 Task: Reply all   from  to Email0072 with a subject Re:Subject0072 and with a message Message0072 and with an attachment of Attach0072.Txt
Action: Mouse moved to (424, 434)
Screenshot: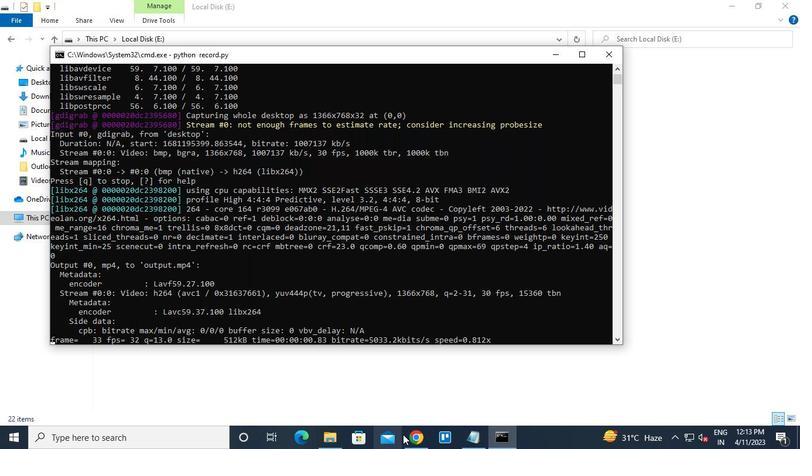 
Action: Mouse pressed left at (424, 434)
Screenshot: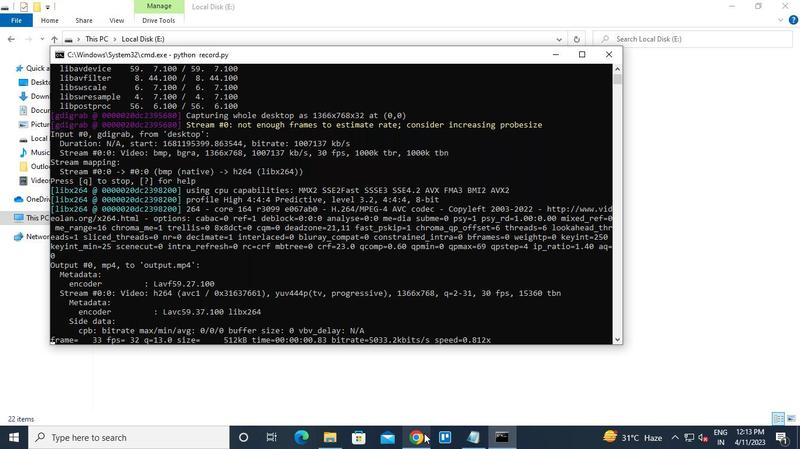 
Action: Mouse moved to (227, 237)
Screenshot: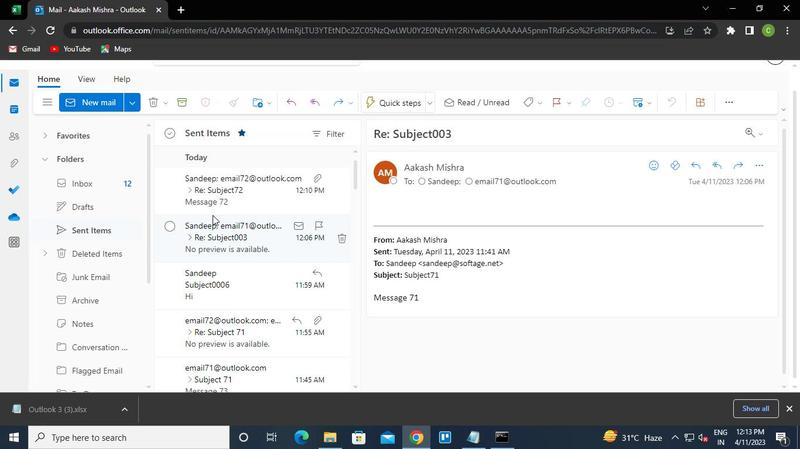 
Action: Mouse pressed left at (227, 237)
Screenshot: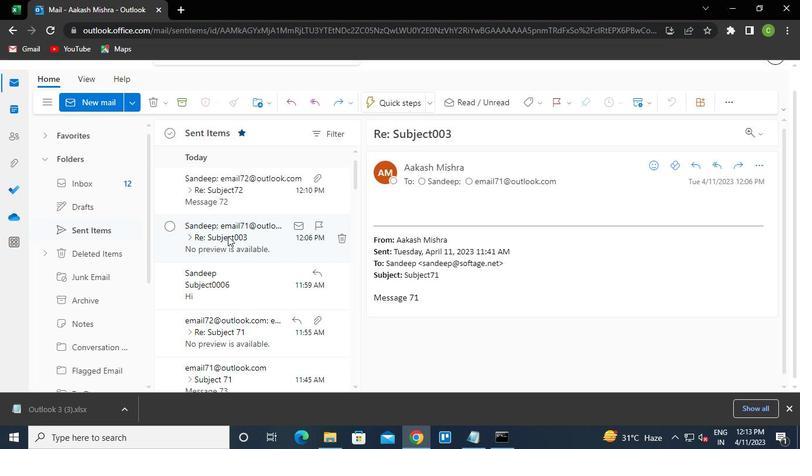 
Action: Mouse moved to (717, 167)
Screenshot: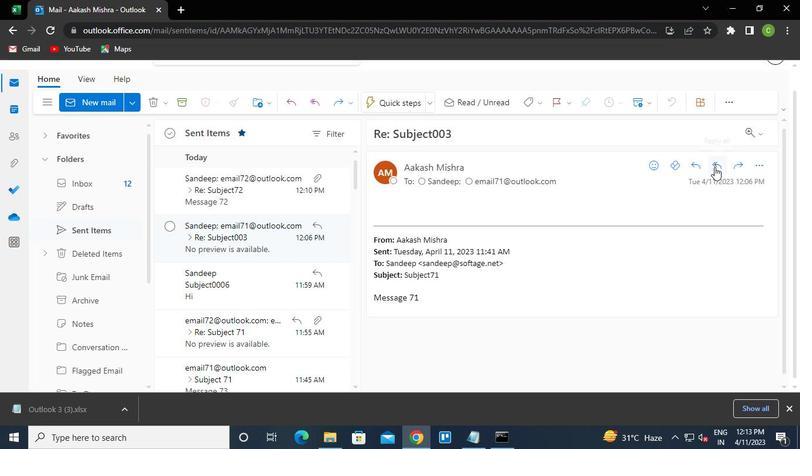 
Action: Mouse pressed left at (717, 167)
Screenshot: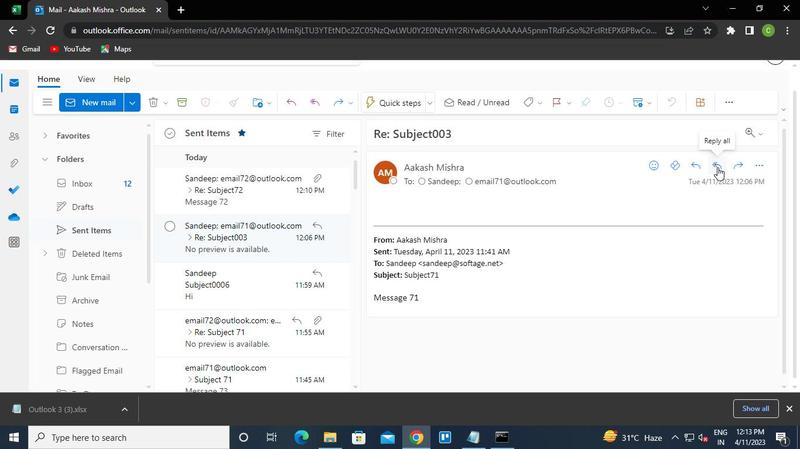 
Action: Mouse moved to (601, 136)
Screenshot: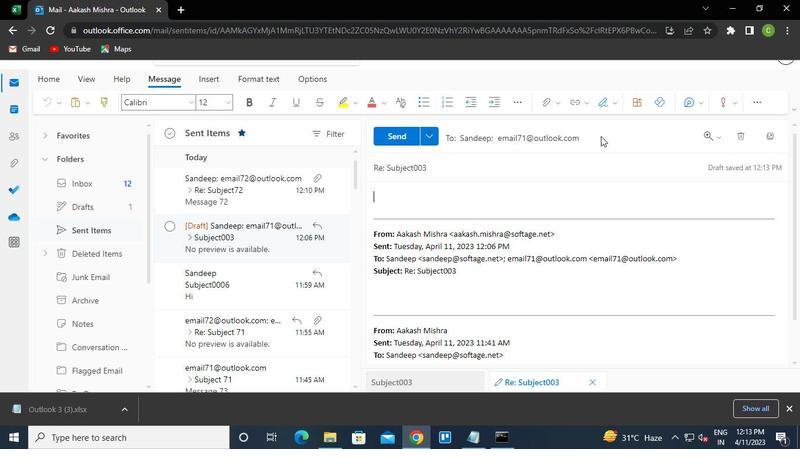 
Action: Mouse pressed left at (601, 136)
Screenshot: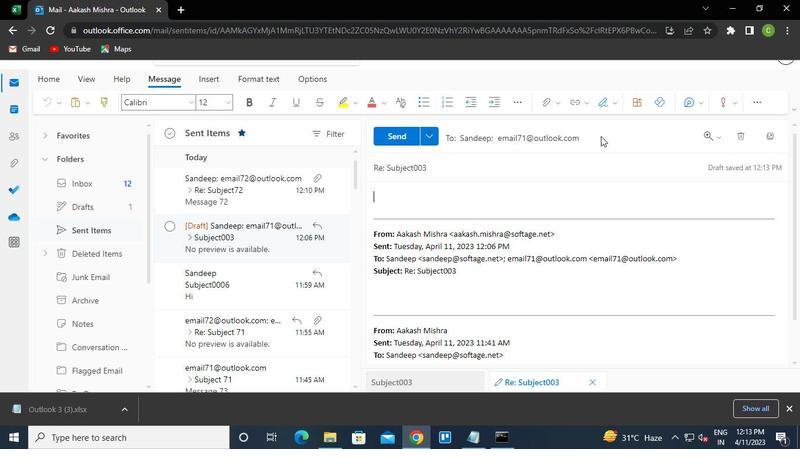 
Action: Mouse moved to (594, 175)
Screenshot: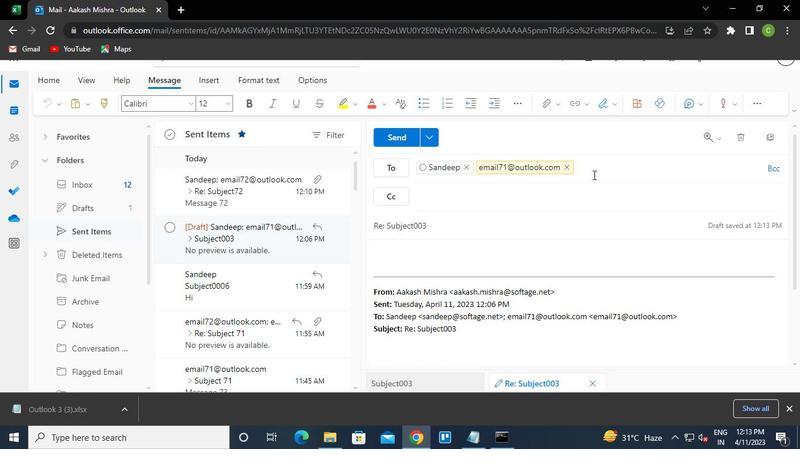 
Action: Keyboard e
Screenshot: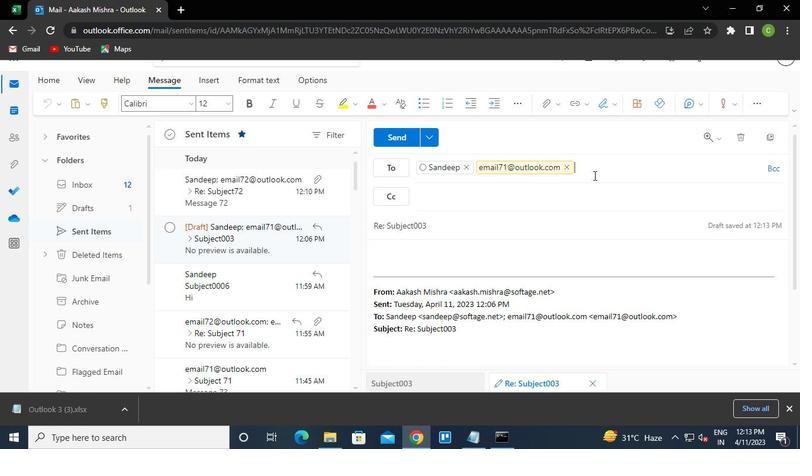 
Action: Keyboard m
Screenshot: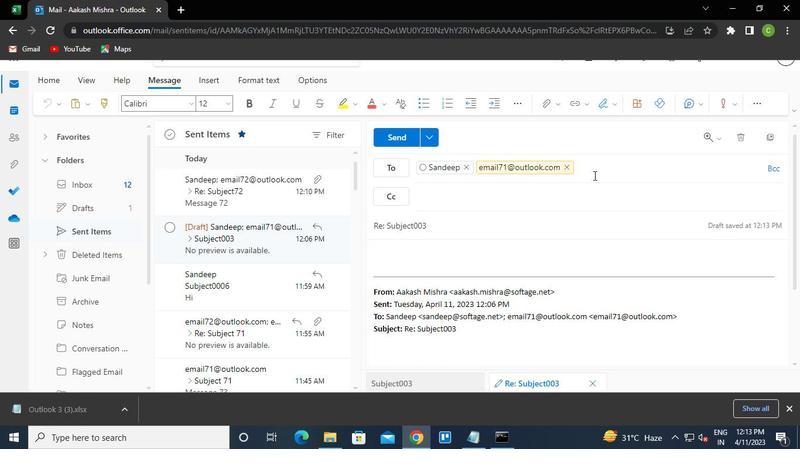 
Action: Keyboard a
Screenshot: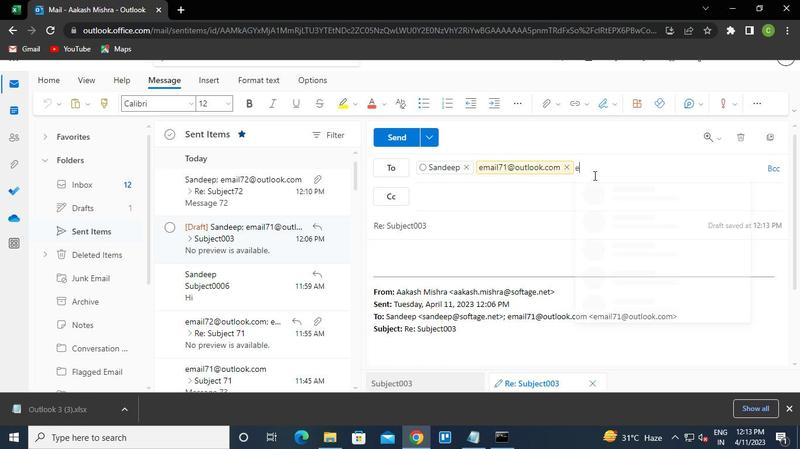 
Action: Keyboard i
Screenshot: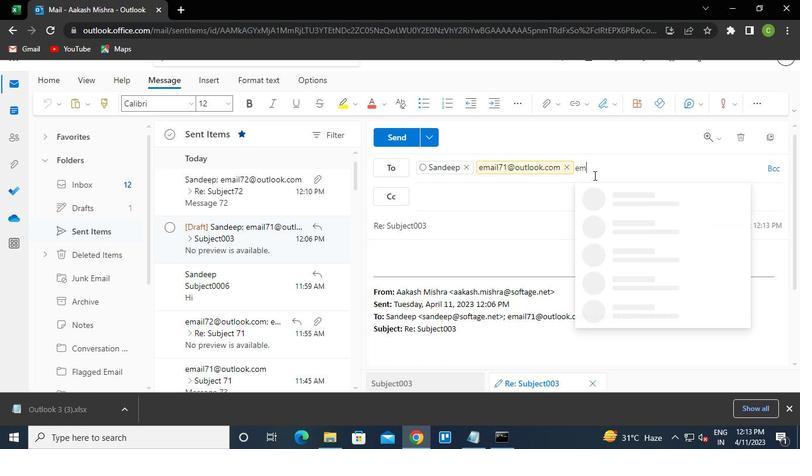 
Action: Keyboard l
Screenshot: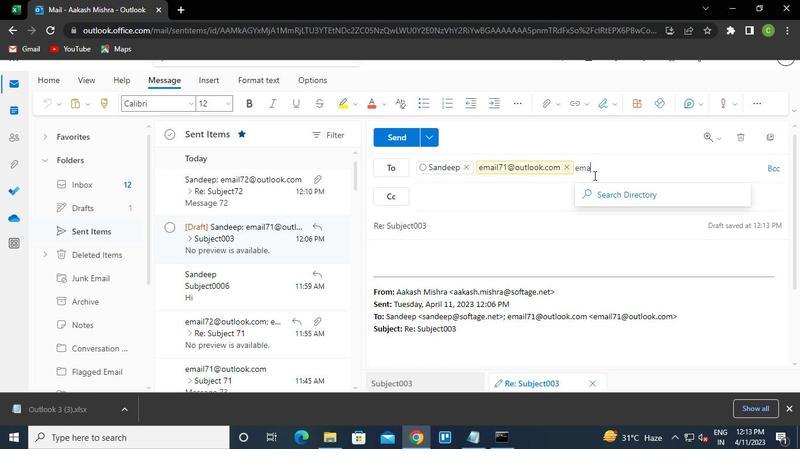 
Action: Keyboard <103>
Screenshot: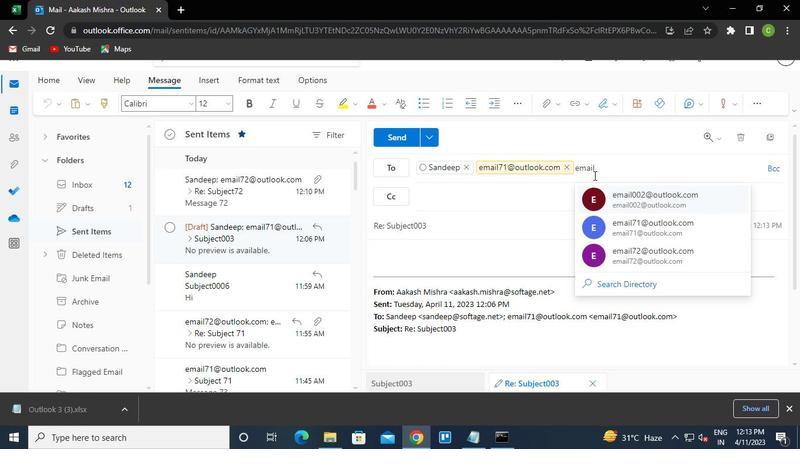 
Action: Keyboard <98>
Screenshot: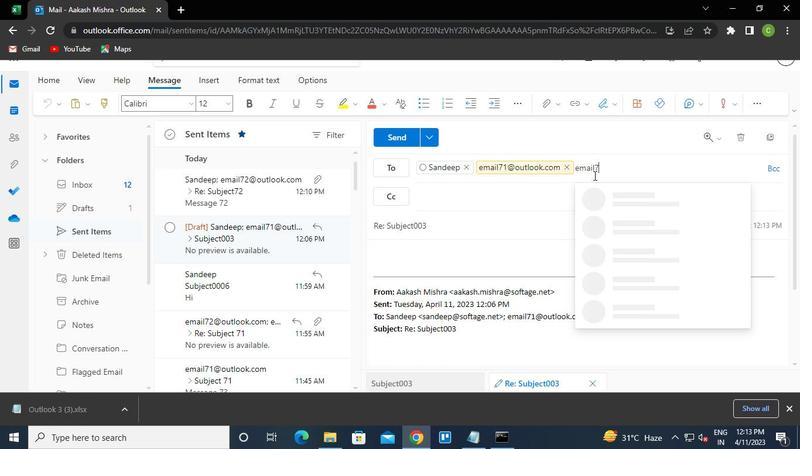 
Action: Keyboard Key.shift
Screenshot: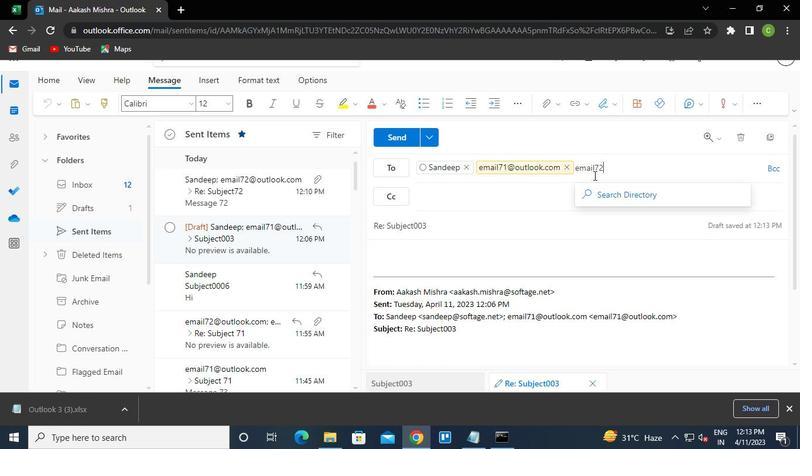 
Action: Keyboard @
Screenshot: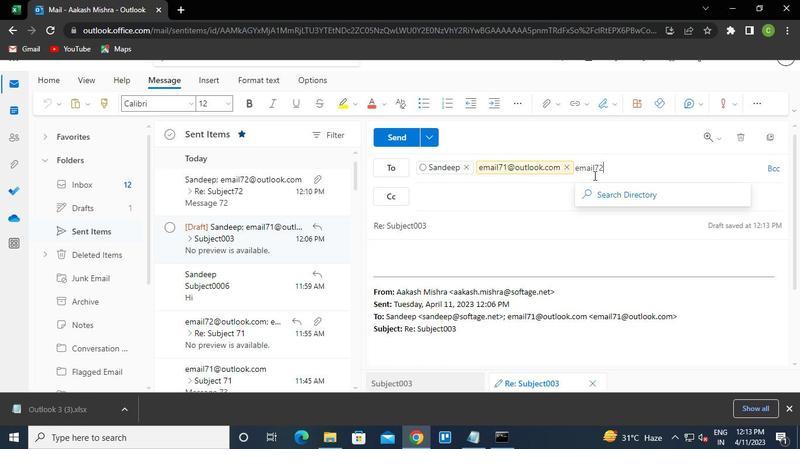 
Action: Keyboard o
Screenshot: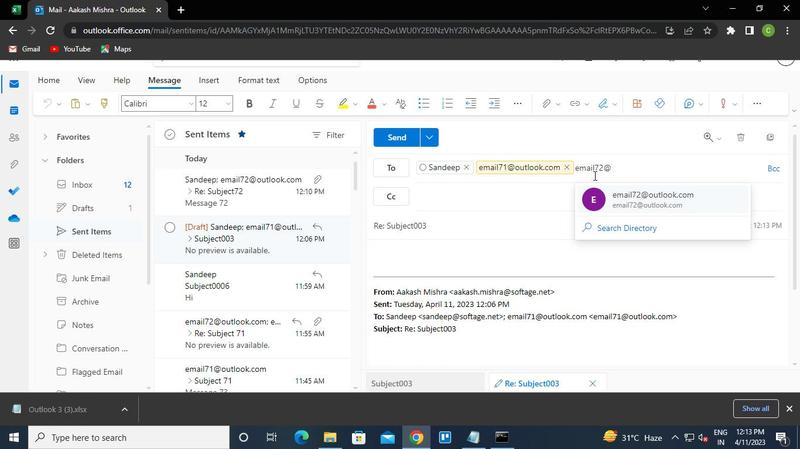 
Action: Keyboard u
Screenshot: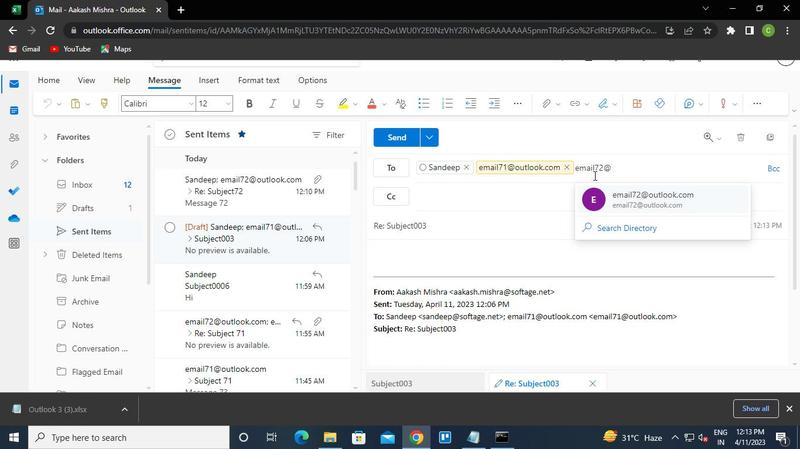 
Action: Keyboard t
Screenshot: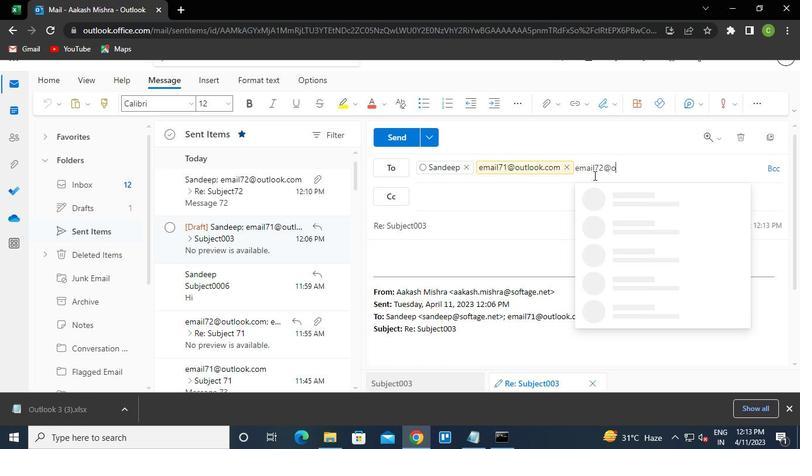 
Action: Keyboard l
Screenshot: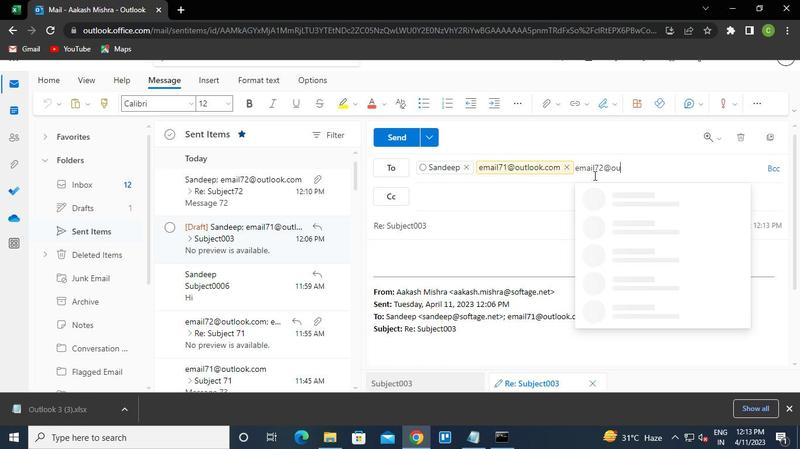 
Action: Keyboard o
Screenshot: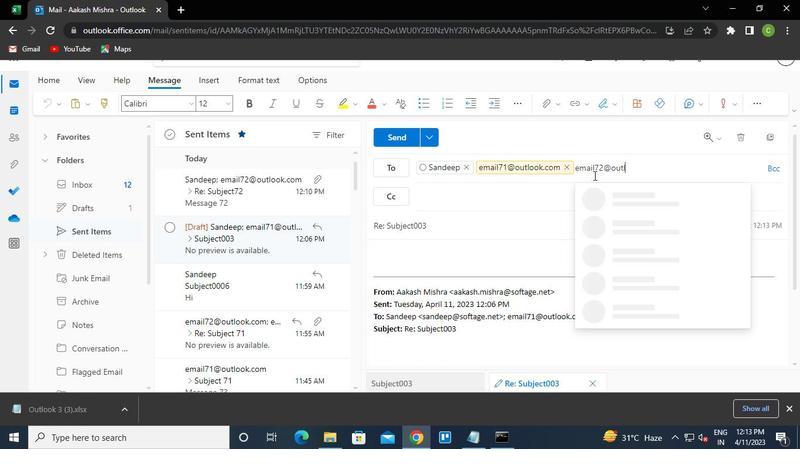 
Action: Keyboard o
Screenshot: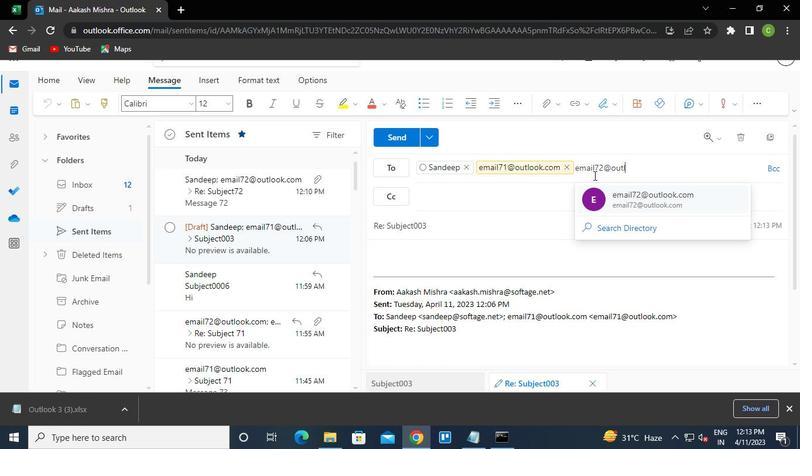 
Action: Keyboard k
Screenshot: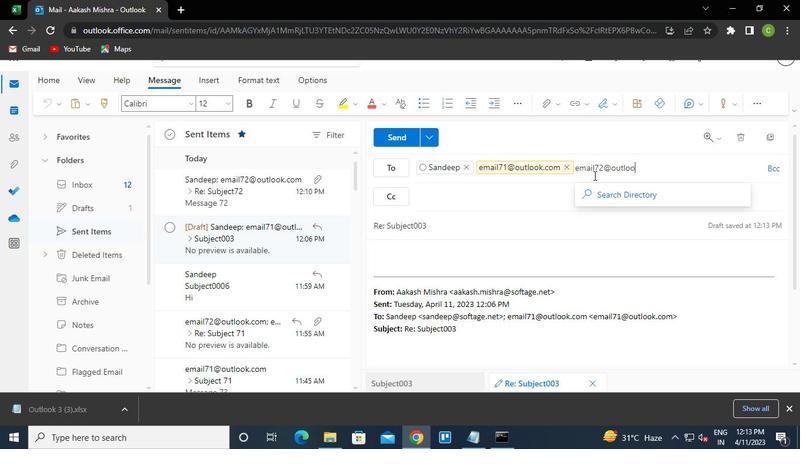 
Action: Keyboard .
Screenshot: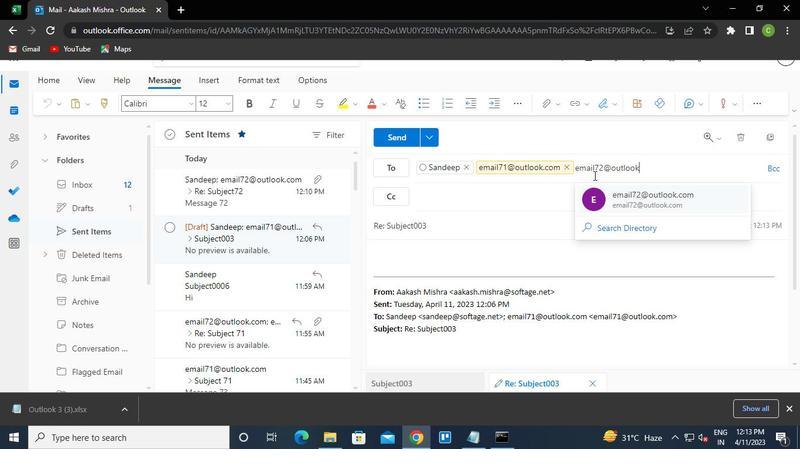 
Action: Keyboard c
Screenshot: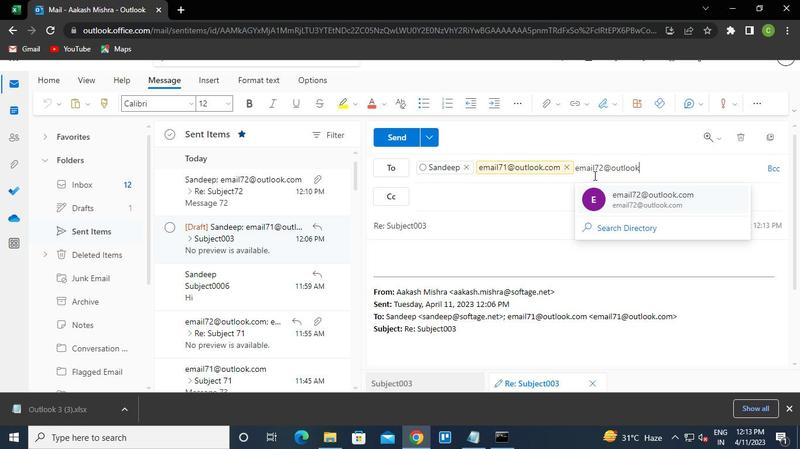 
Action: Keyboard o
Screenshot: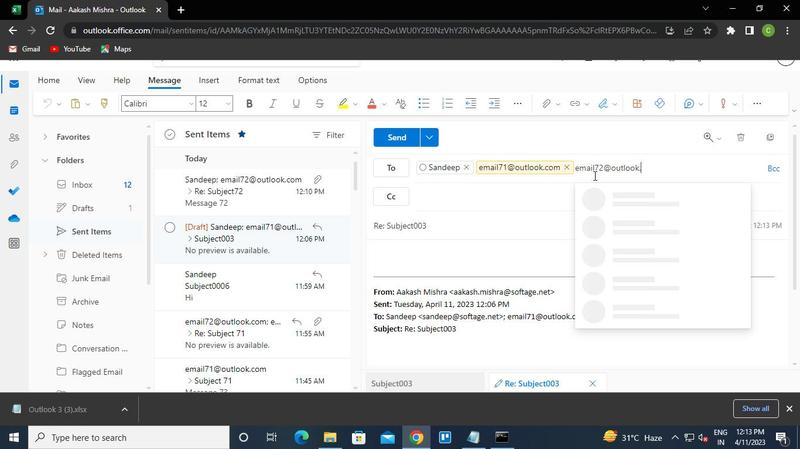 
Action: Keyboard m
Screenshot: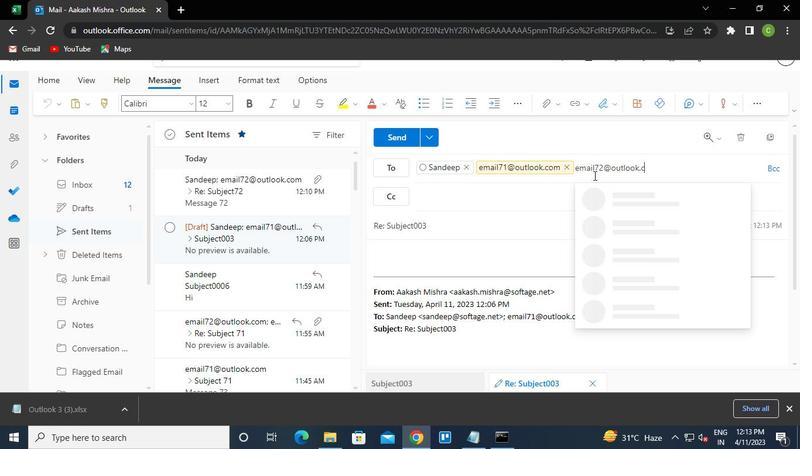 
Action: Keyboard Key.enter
Screenshot: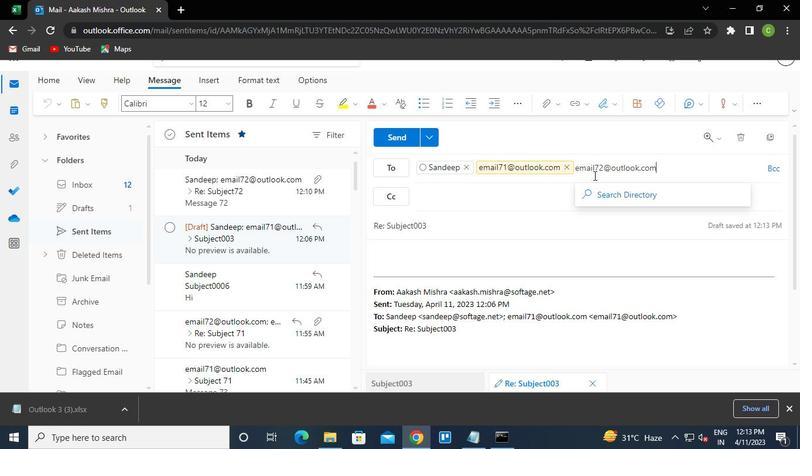 
Action: Mouse moved to (451, 227)
Screenshot: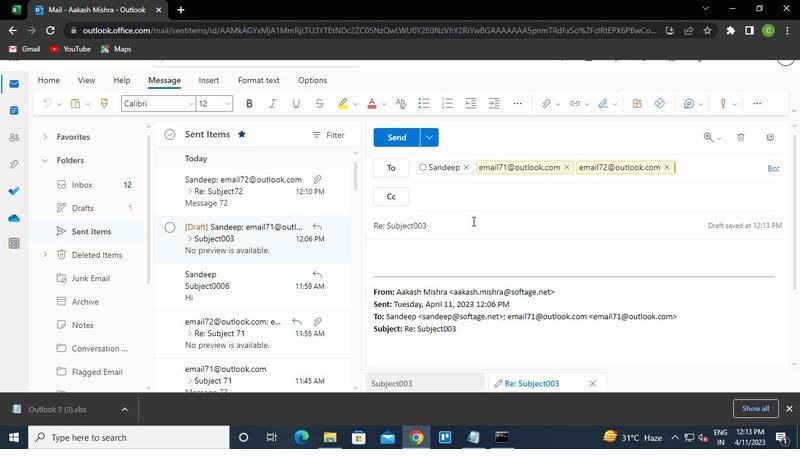 
Action: Mouse pressed left at (451, 227)
Screenshot: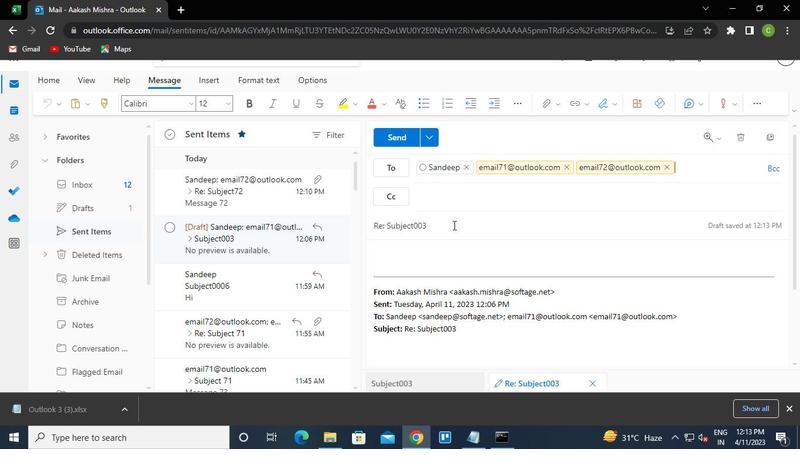 
Action: Keyboard Key.backspace
Screenshot: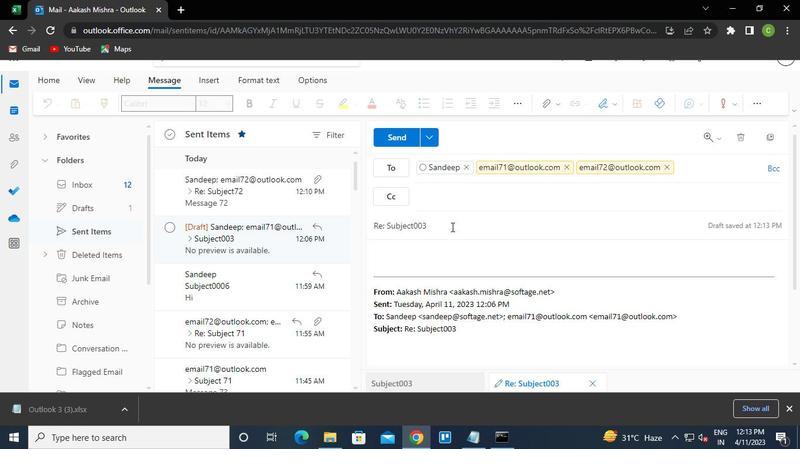 
Action: Keyboard Key.backspace
Screenshot: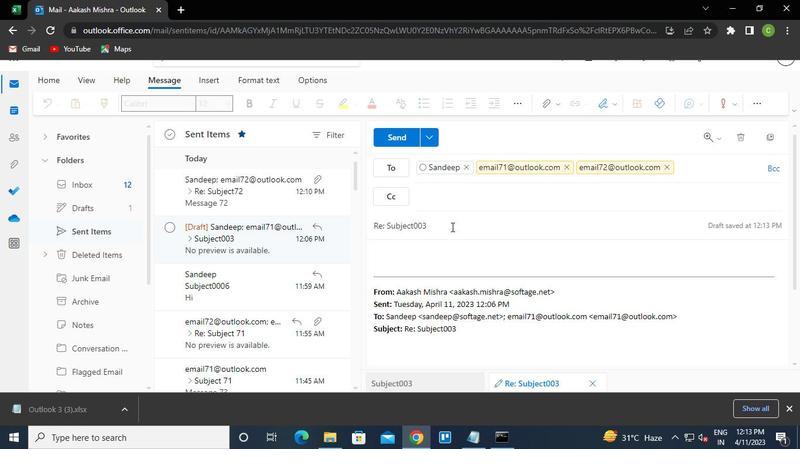 
Action: Keyboard Key.backspace
Screenshot: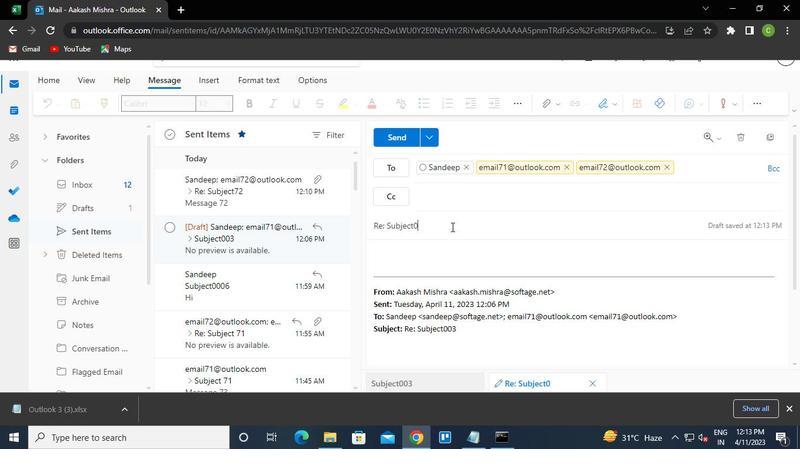 
Action: Keyboard <103>
Screenshot: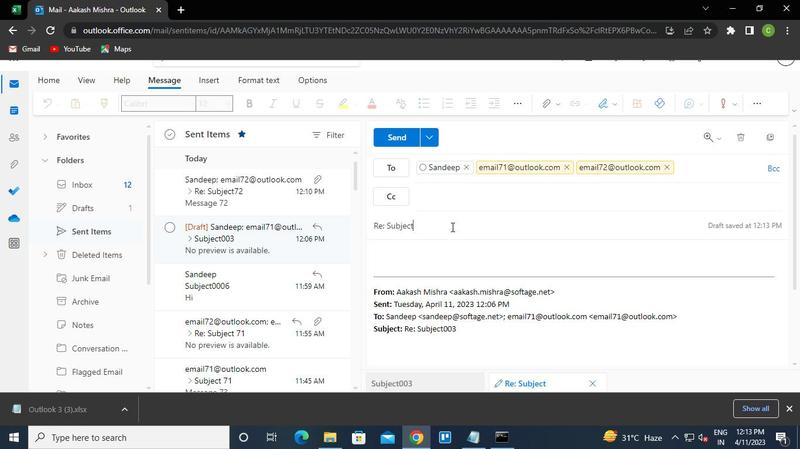 
Action: Keyboard <98>
Screenshot: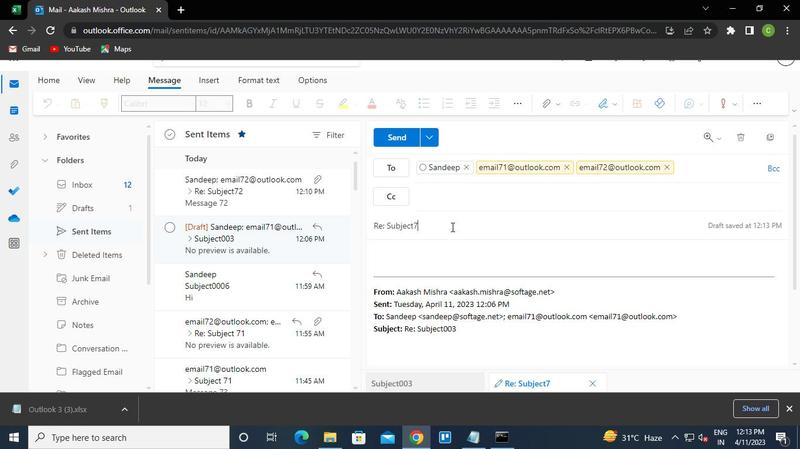 
Action: Mouse moved to (404, 261)
Screenshot: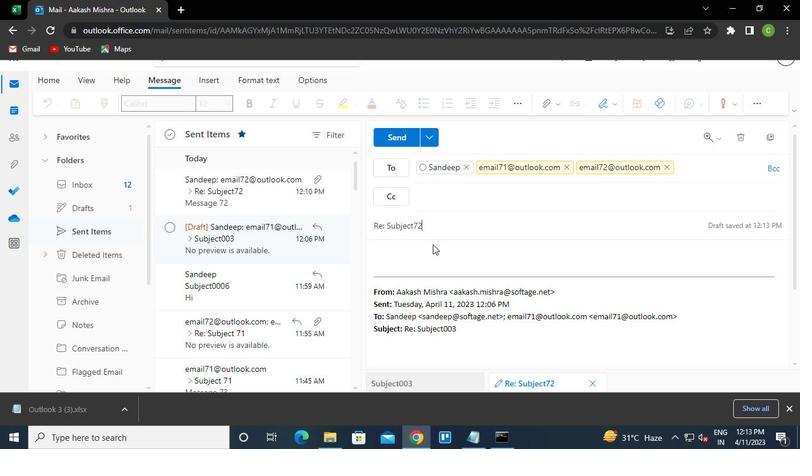 
Action: Mouse pressed left at (404, 261)
Screenshot: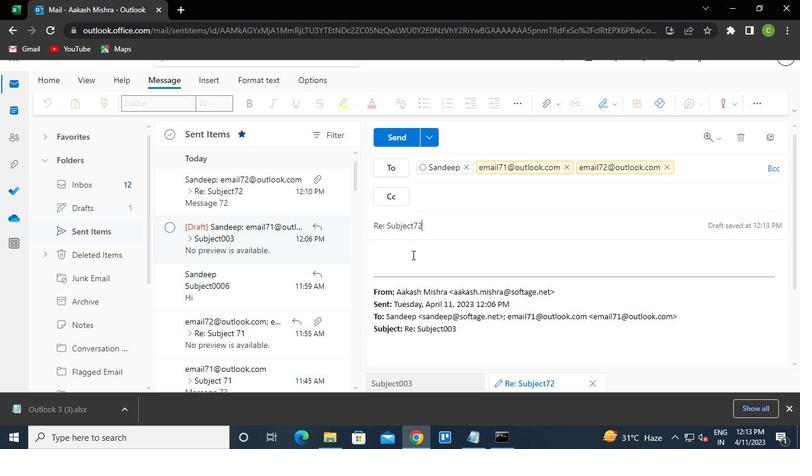 
Action: Keyboard Key.caps_lock
Screenshot: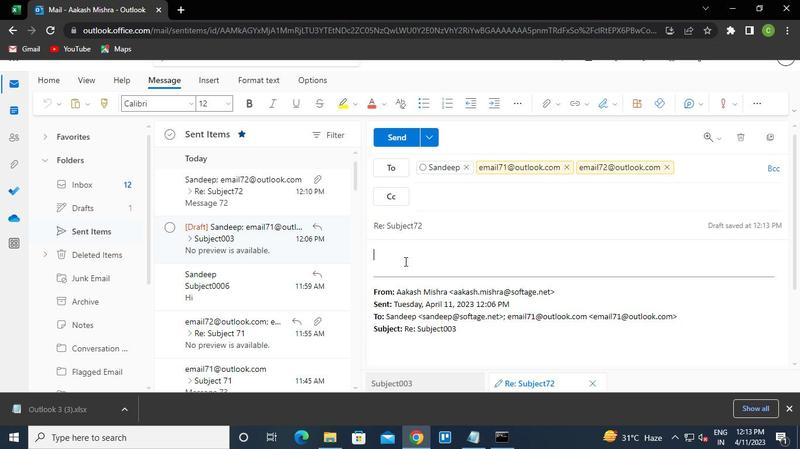 
Action: Keyboard m
Screenshot: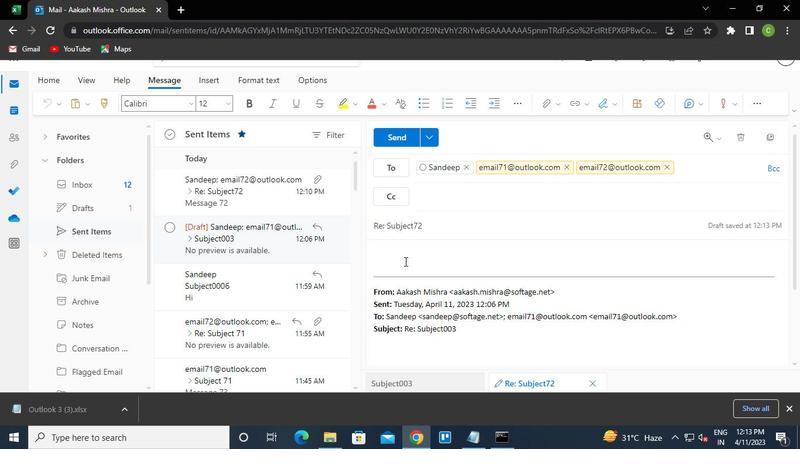 
Action: Keyboard Key.caps_lock
Screenshot: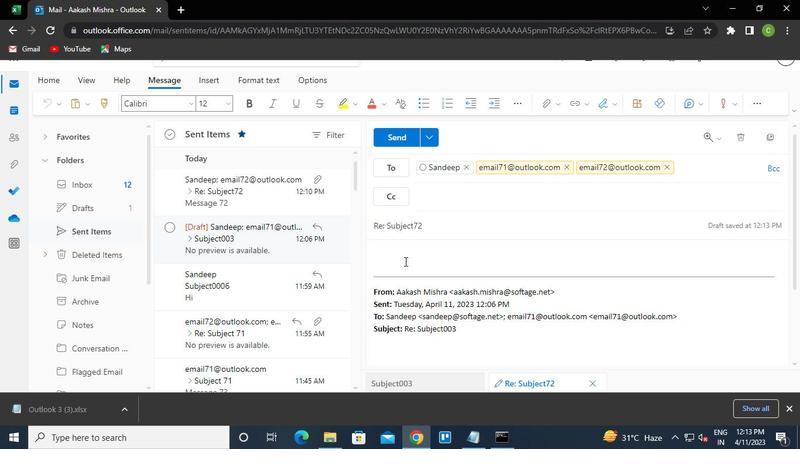 
Action: Keyboard e
Screenshot: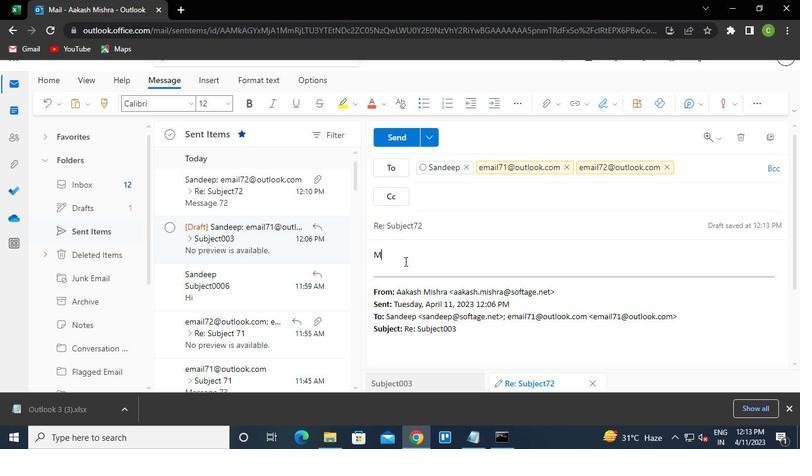 
Action: Keyboard s
Screenshot: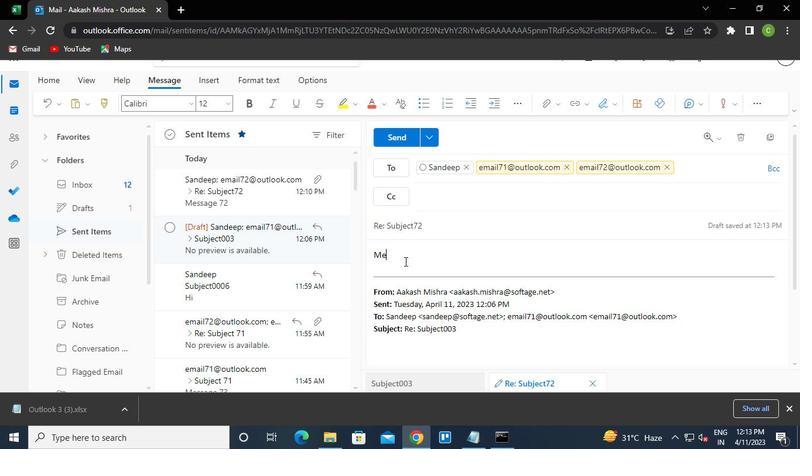 
Action: Keyboard s
Screenshot: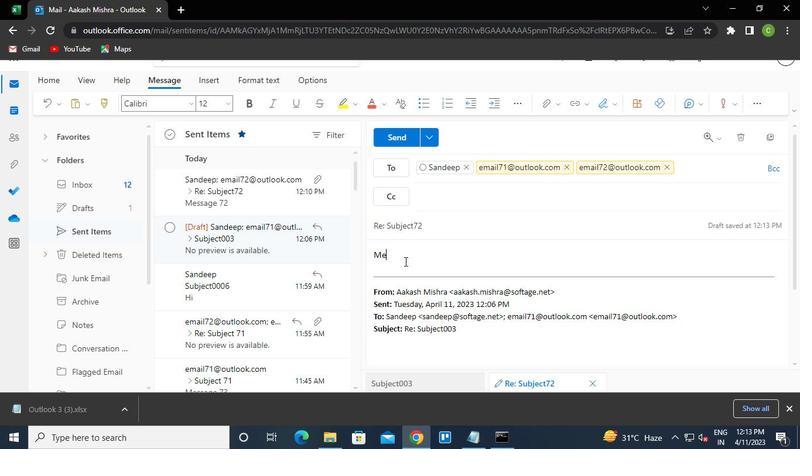 
Action: Keyboard a
Screenshot: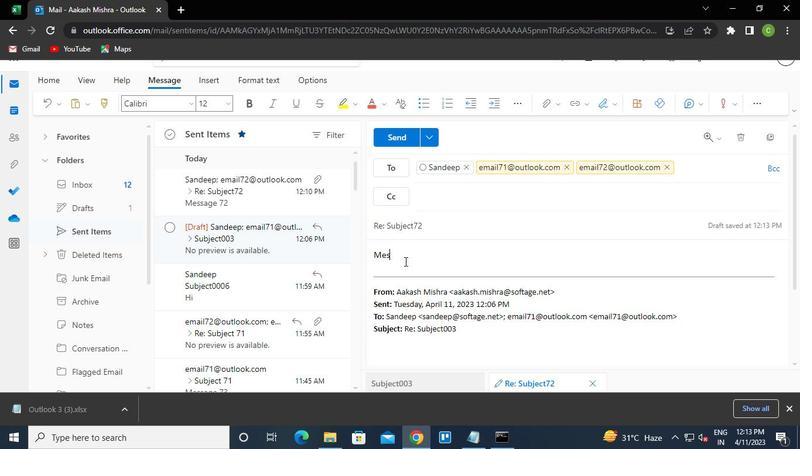 
Action: Keyboard g
Screenshot: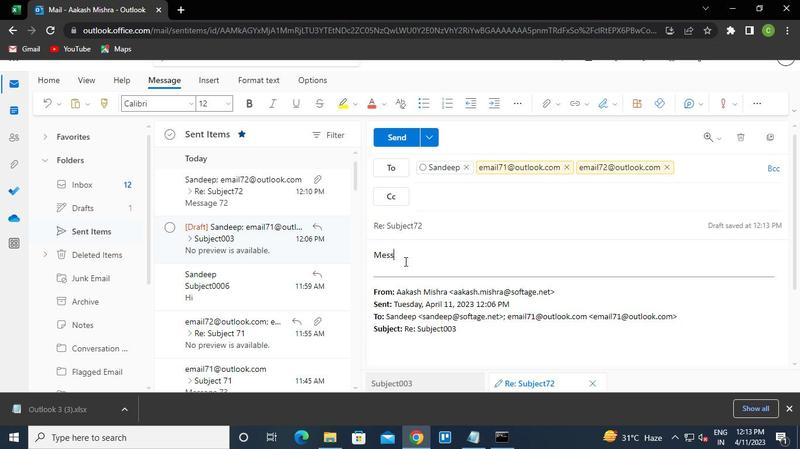
Action: Keyboard e
Screenshot: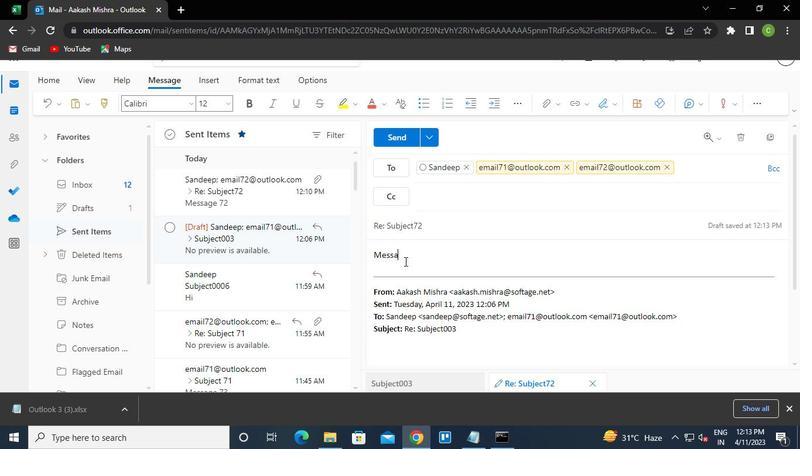
Action: Keyboard Key.space
Screenshot: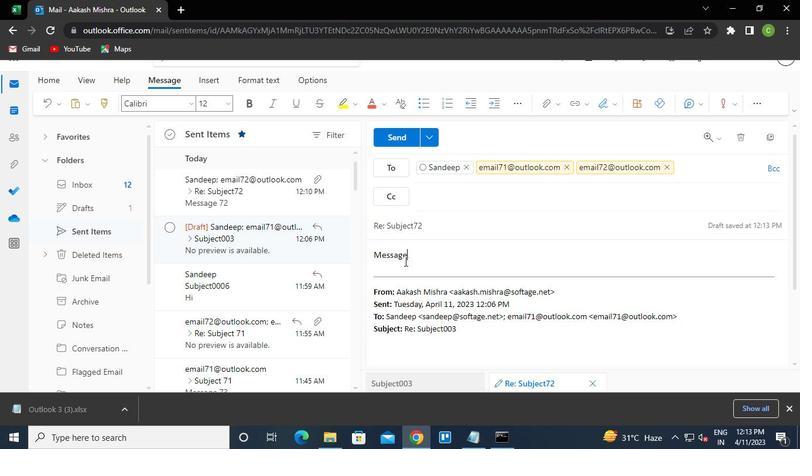 
Action: Mouse moved to (498, 199)
Screenshot: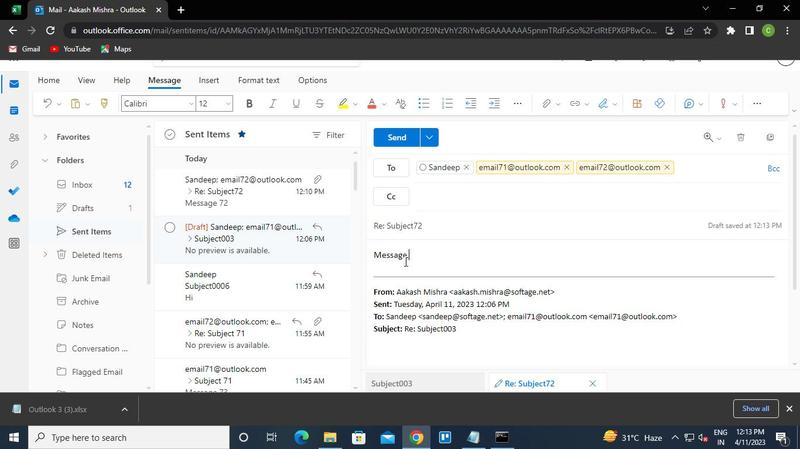 
Action: Keyboard <103>
Screenshot: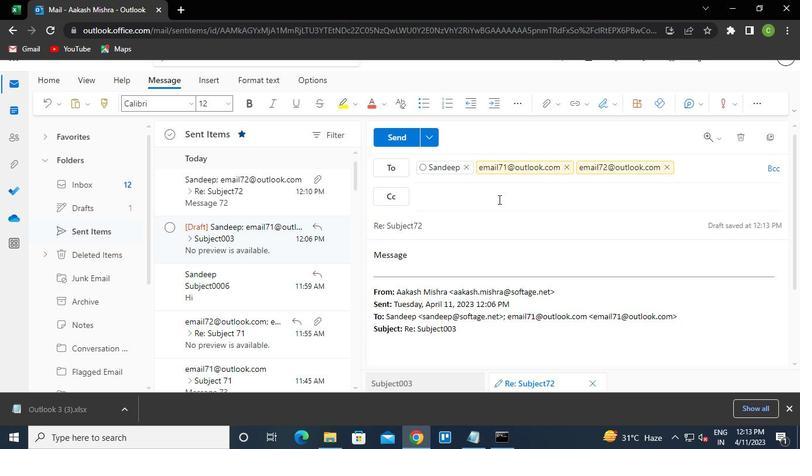 
Action: Keyboard <98>
Screenshot: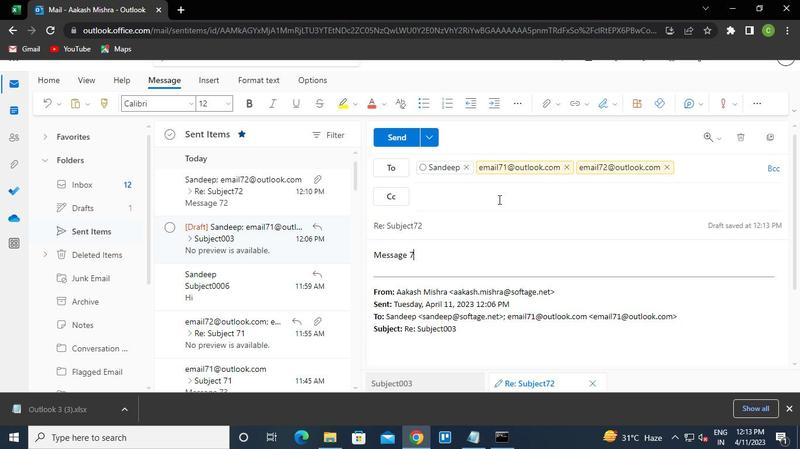 
Action: Mouse moved to (555, 104)
Screenshot: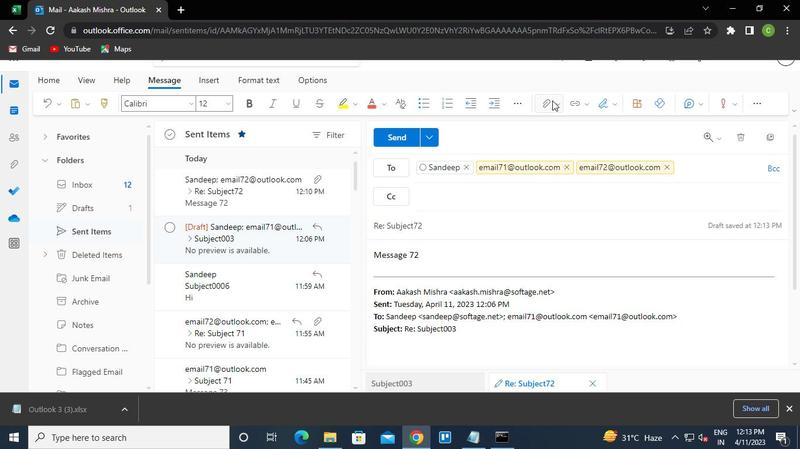
Action: Mouse pressed left at (555, 104)
Screenshot: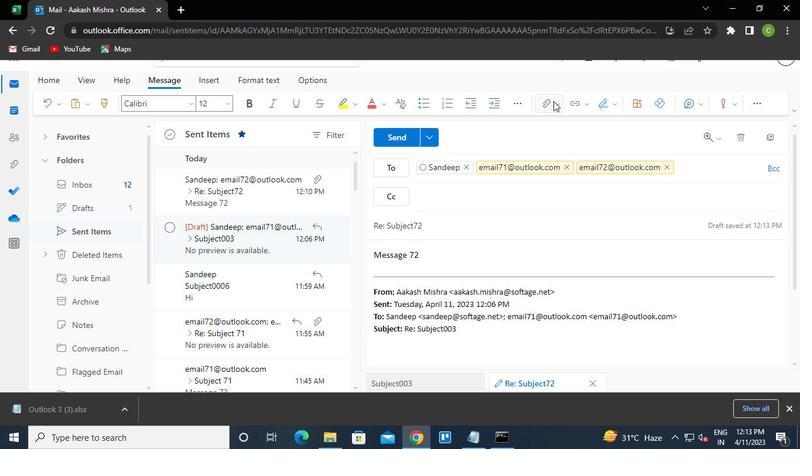 
Action: Mouse moved to (482, 121)
Screenshot: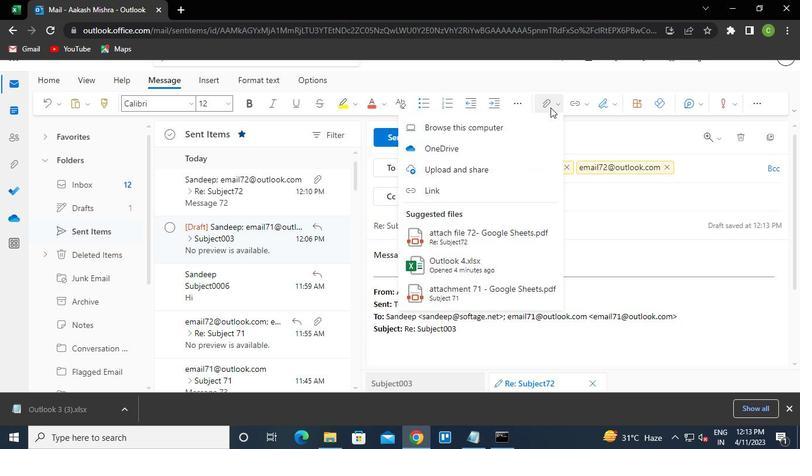 
Action: Mouse pressed left at (482, 121)
Screenshot: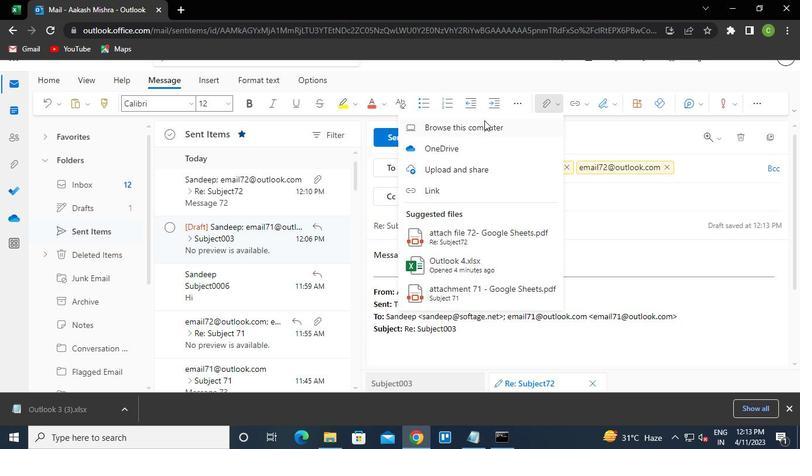 
Action: Mouse moved to (58, 83)
Screenshot: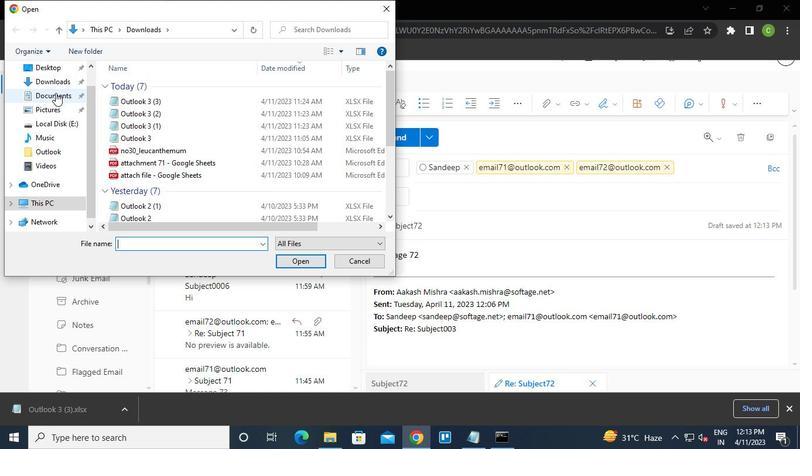 
Action: Mouse pressed left at (58, 83)
Screenshot: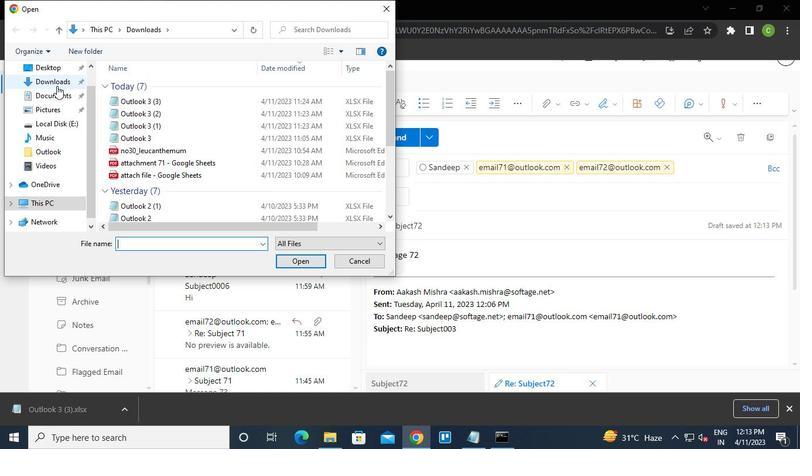 
Action: Mouse moved to (51, 89)
Screenshot: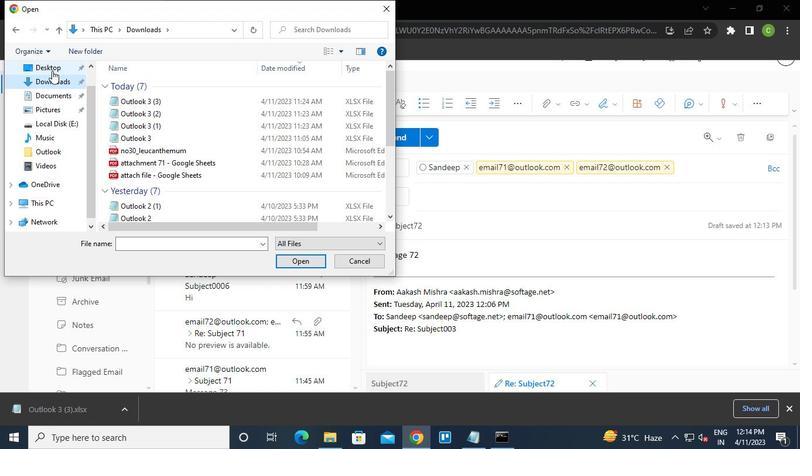 
Action: Mouse pressed left at (51, 89)
Screenshot: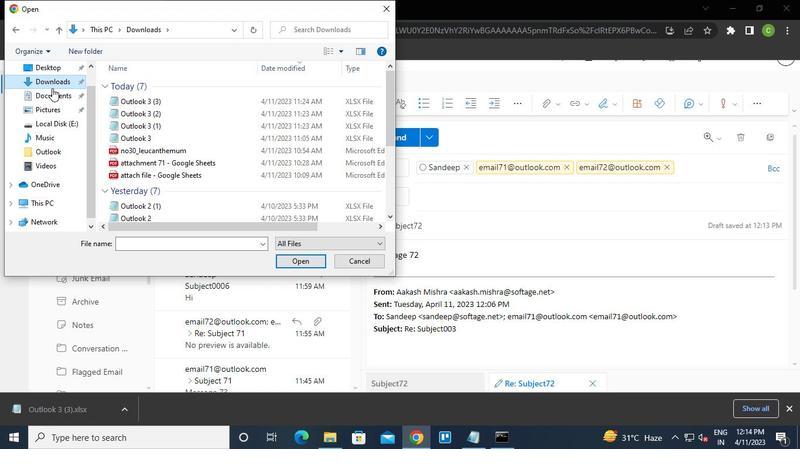 
Action: Mouse moved to (55, 85)
Screenshot: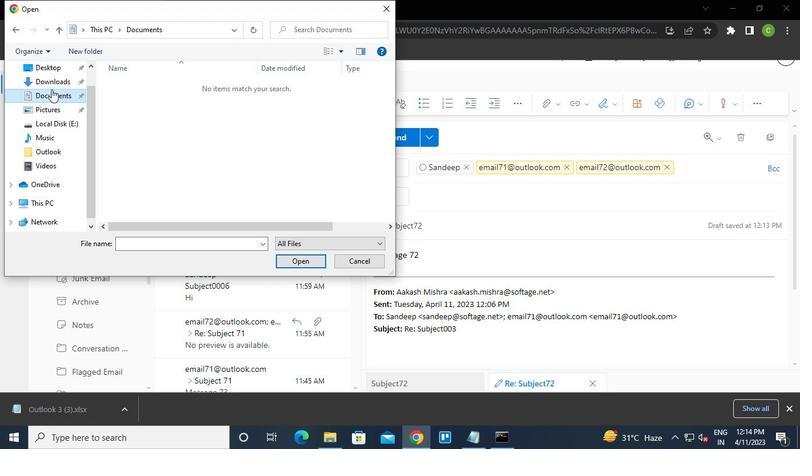 
Action: Mouse pressed left at (55, 85)
Screenshot: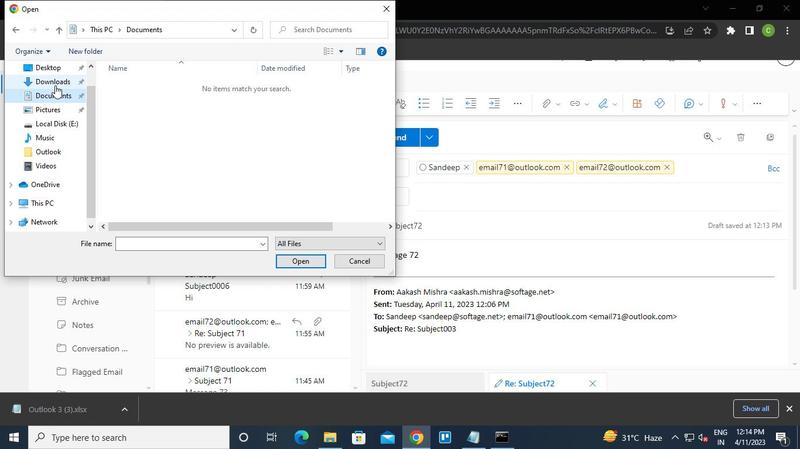 
Action: Mouse moved to (152, 160)
Screenshot: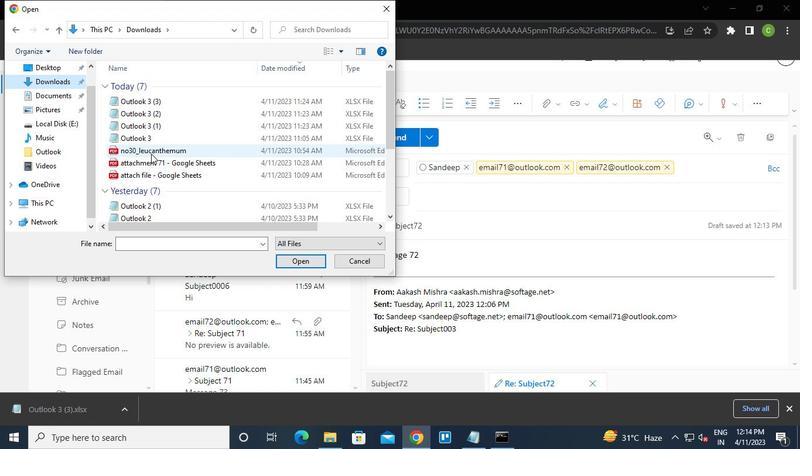 
Action: Mouse pressed left at (152, 160)
Screenshot: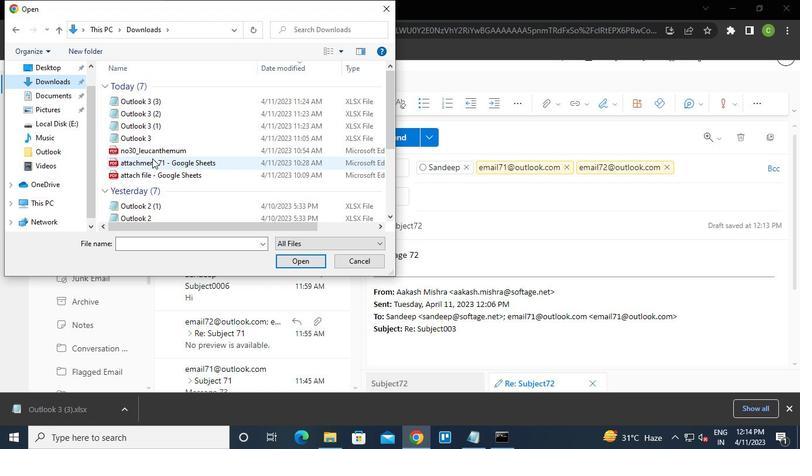 
Action: Mouse pressed left at (152, 160)
Screenshot: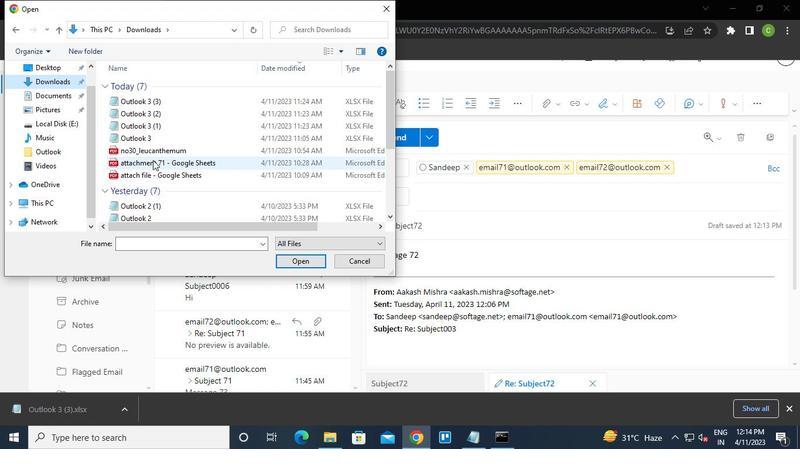 
Action: Mouse moved to (394, 140)
Screenshot: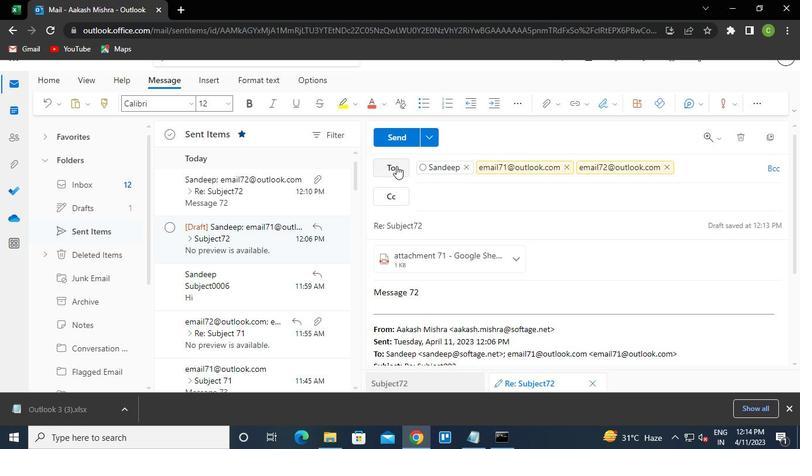 
Action: Mouse pressed left at (394, 140)
Screenshot: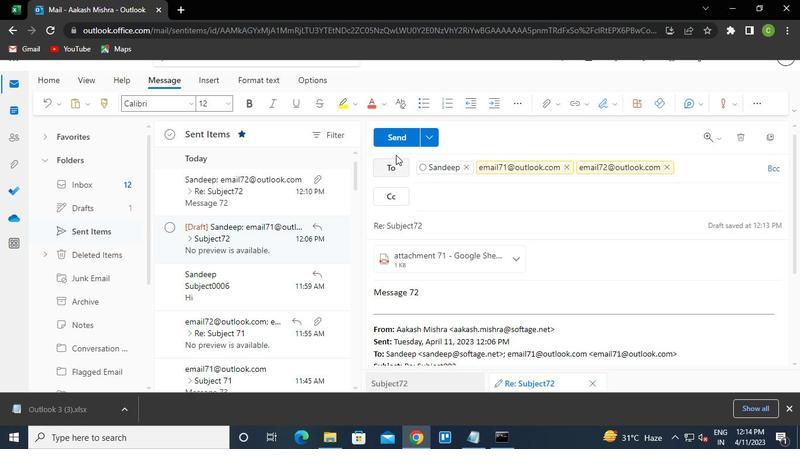 
Action: Mouse moved to (500, 443)
Screenshot: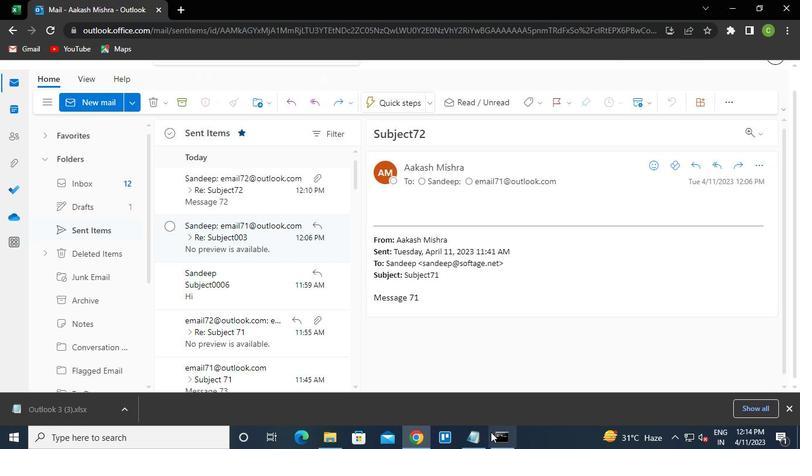 
Action: Mouse pressed left at (500, 443)
Screenshot: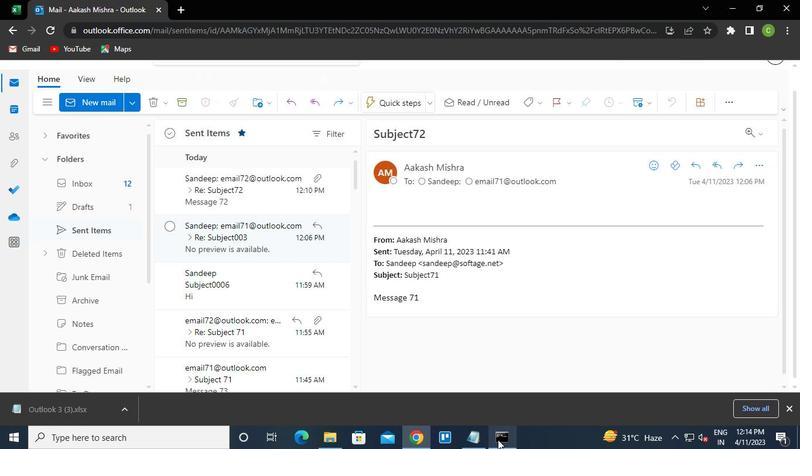 
Action: Mouse moved to (603, 53)
Screenshot: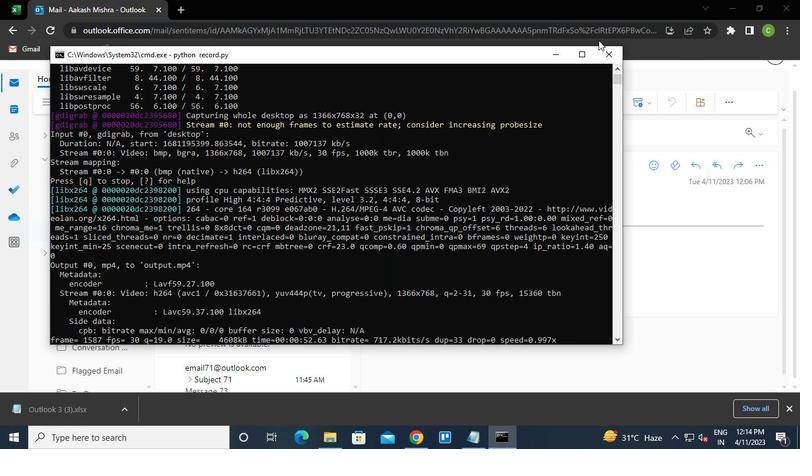 
Action: Mouse pressed left at (603, 53)
Screenshot: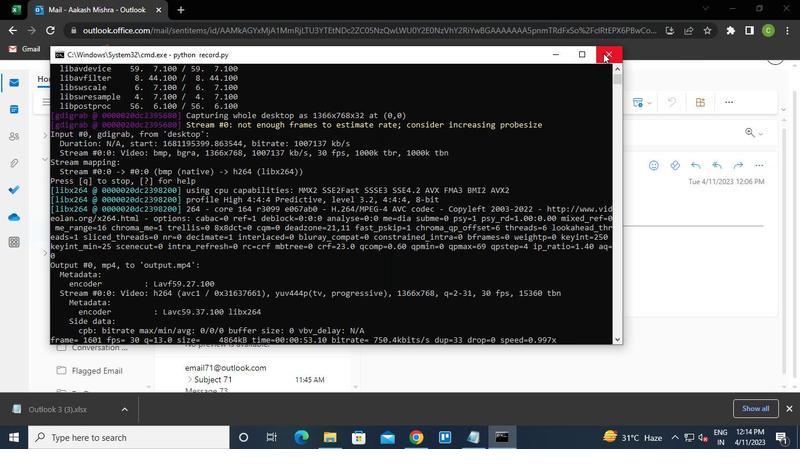 
Action: Mouse moved to (602, 53)
Screenshot: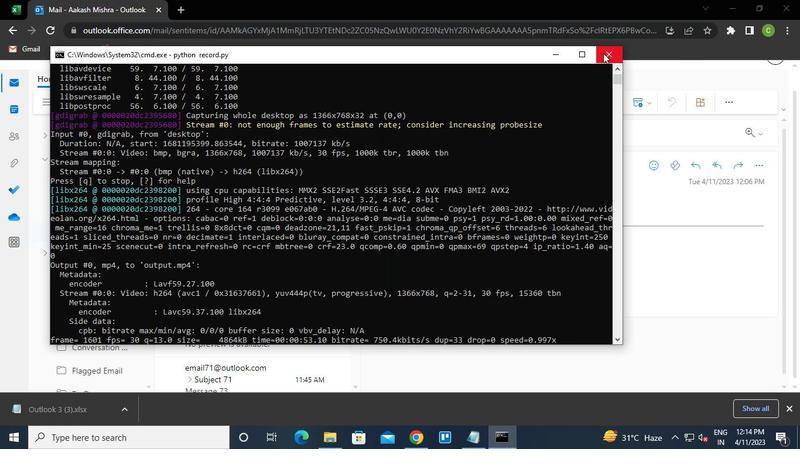 
